 Task: Reset all filters.
Action: Mouse moved to (477, 99)
Screenshot: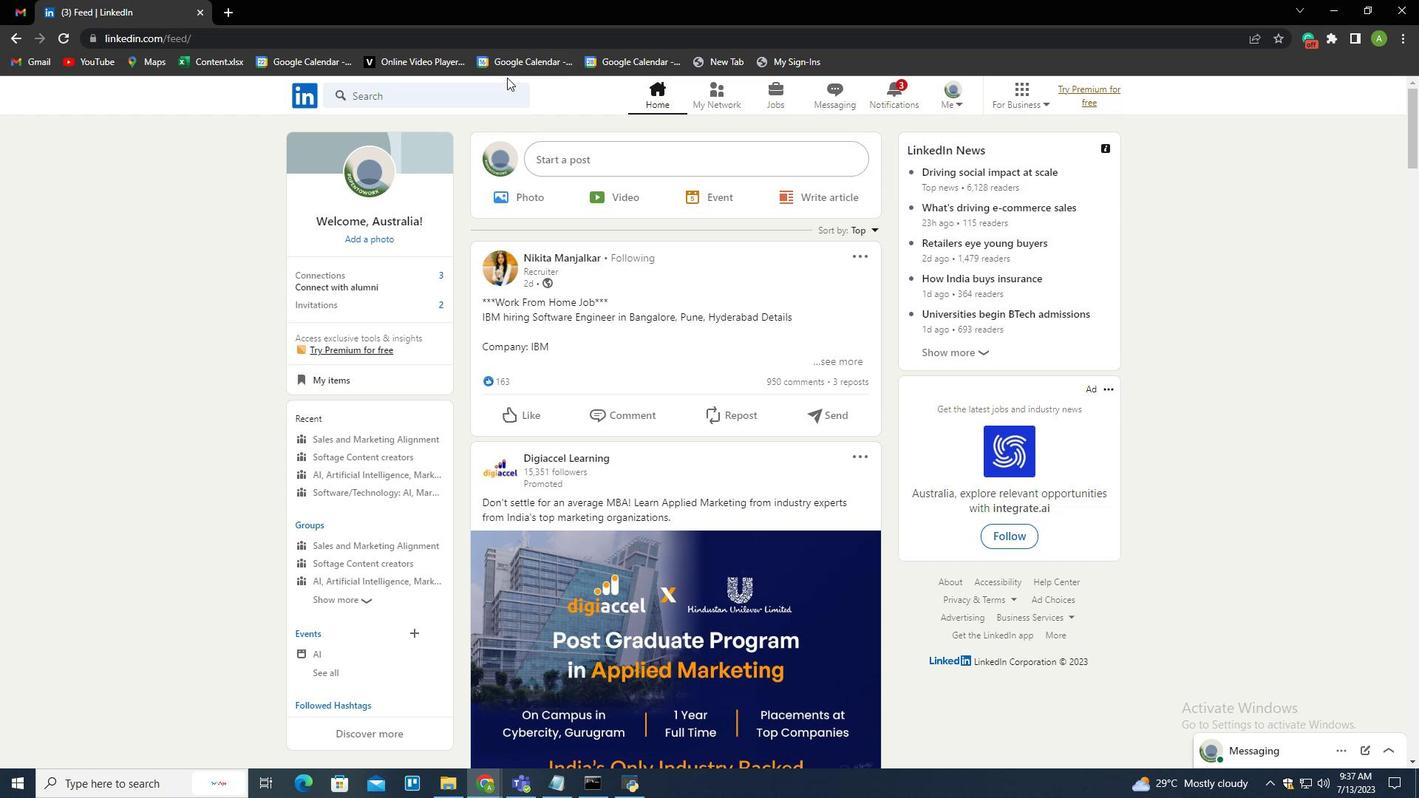 
Action: Mouse pressed left at (477, 99)
Screenshot: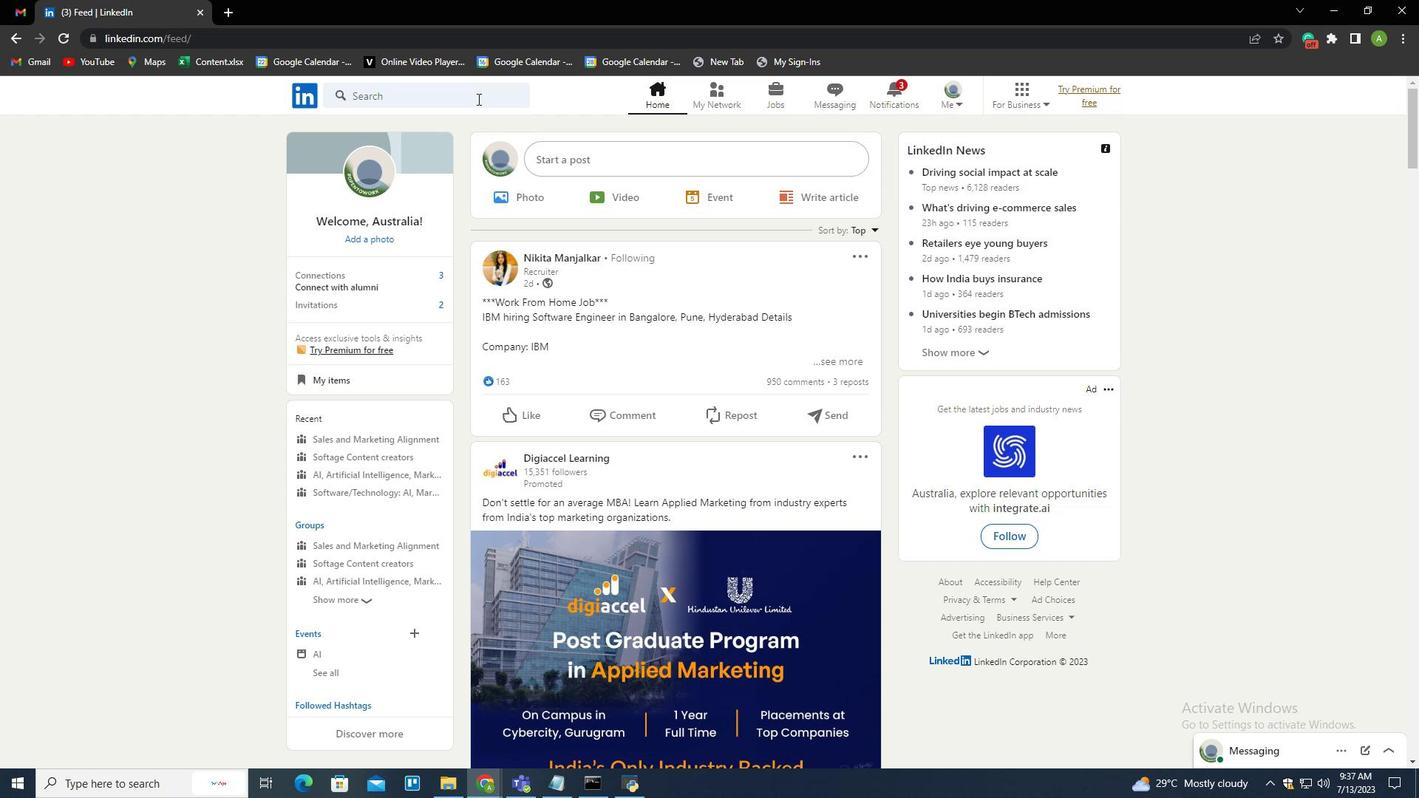 
Action: Mouse moved to (416, 216)
Screenshot: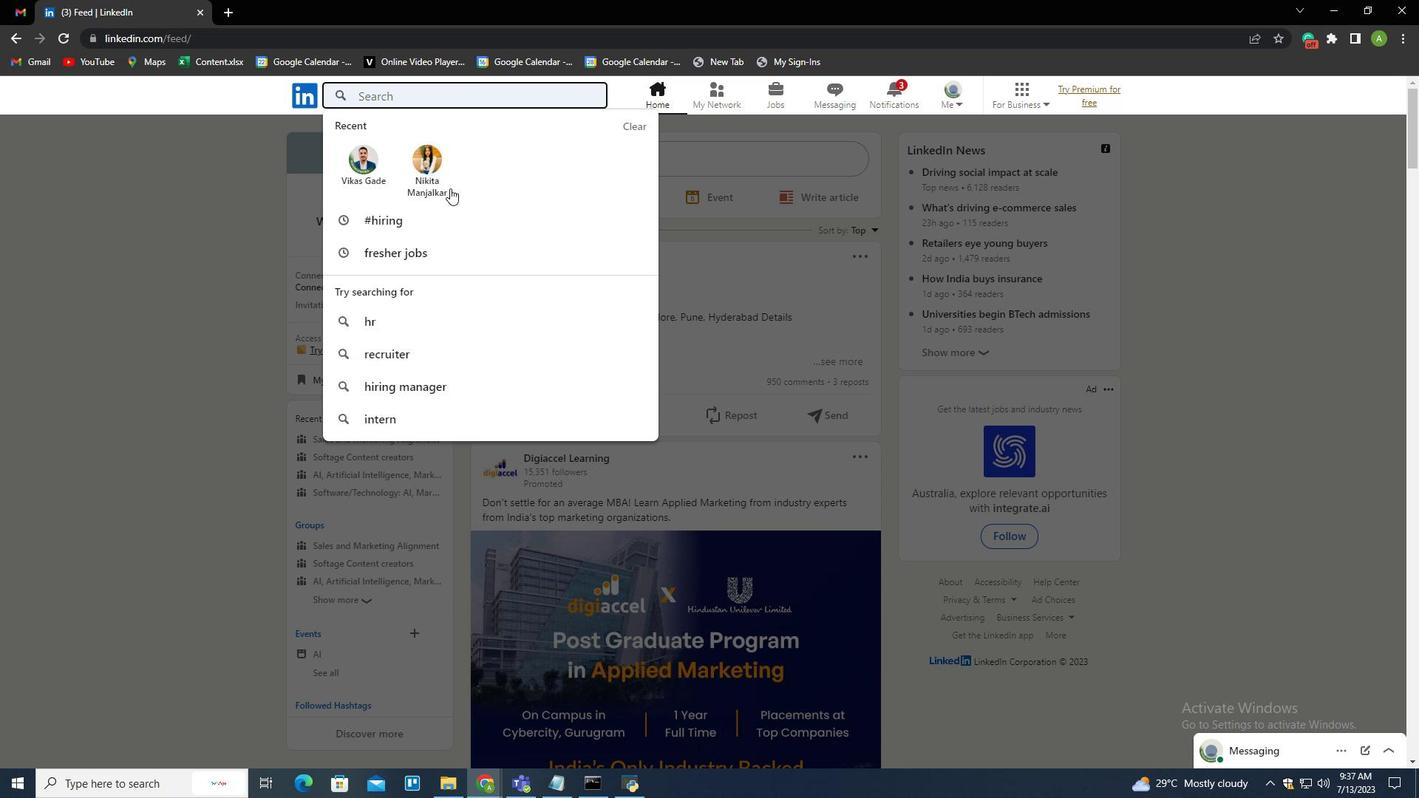 
Action: Mouse pressed left at (416, 216)
Screenshot: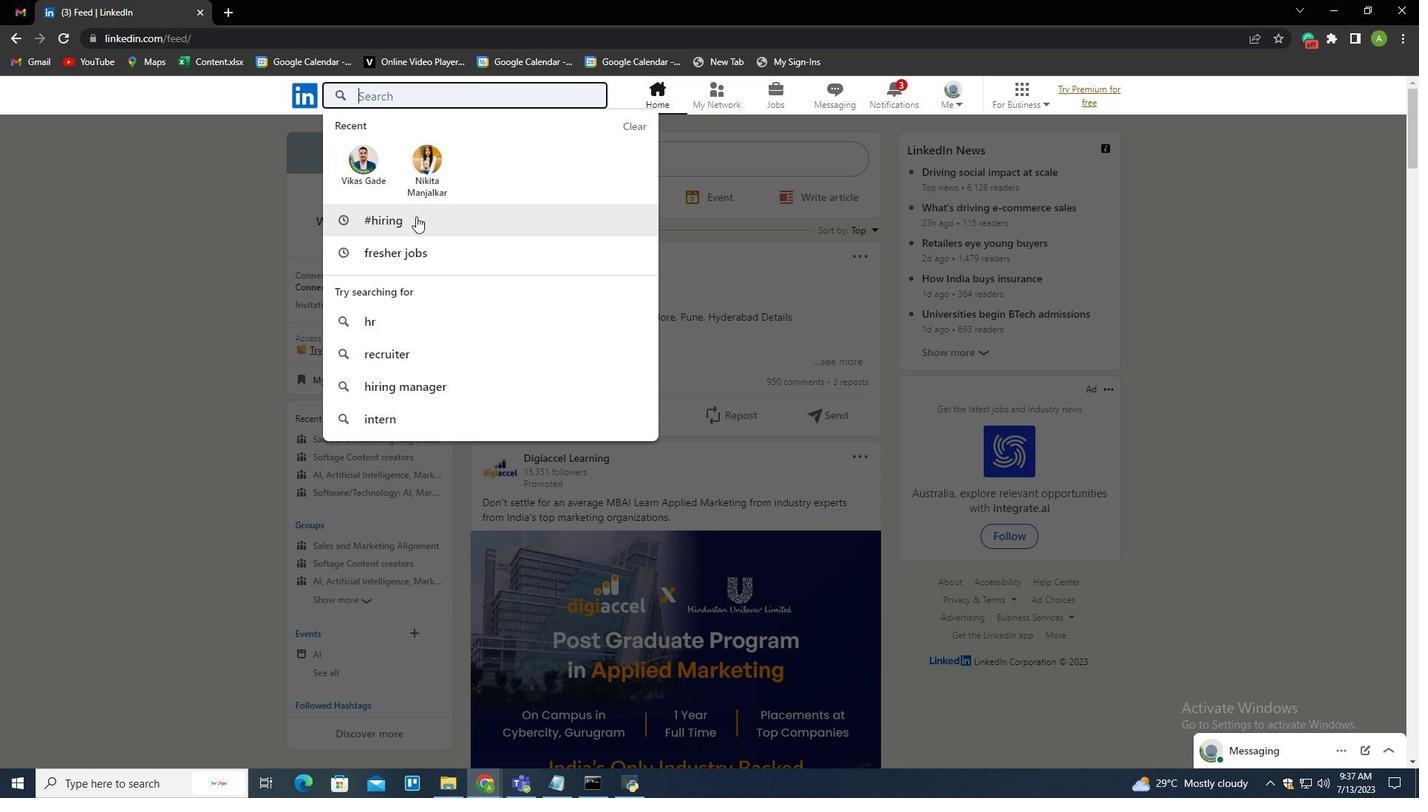 
Action: Mouse moved to (487, 136)
Screenshot: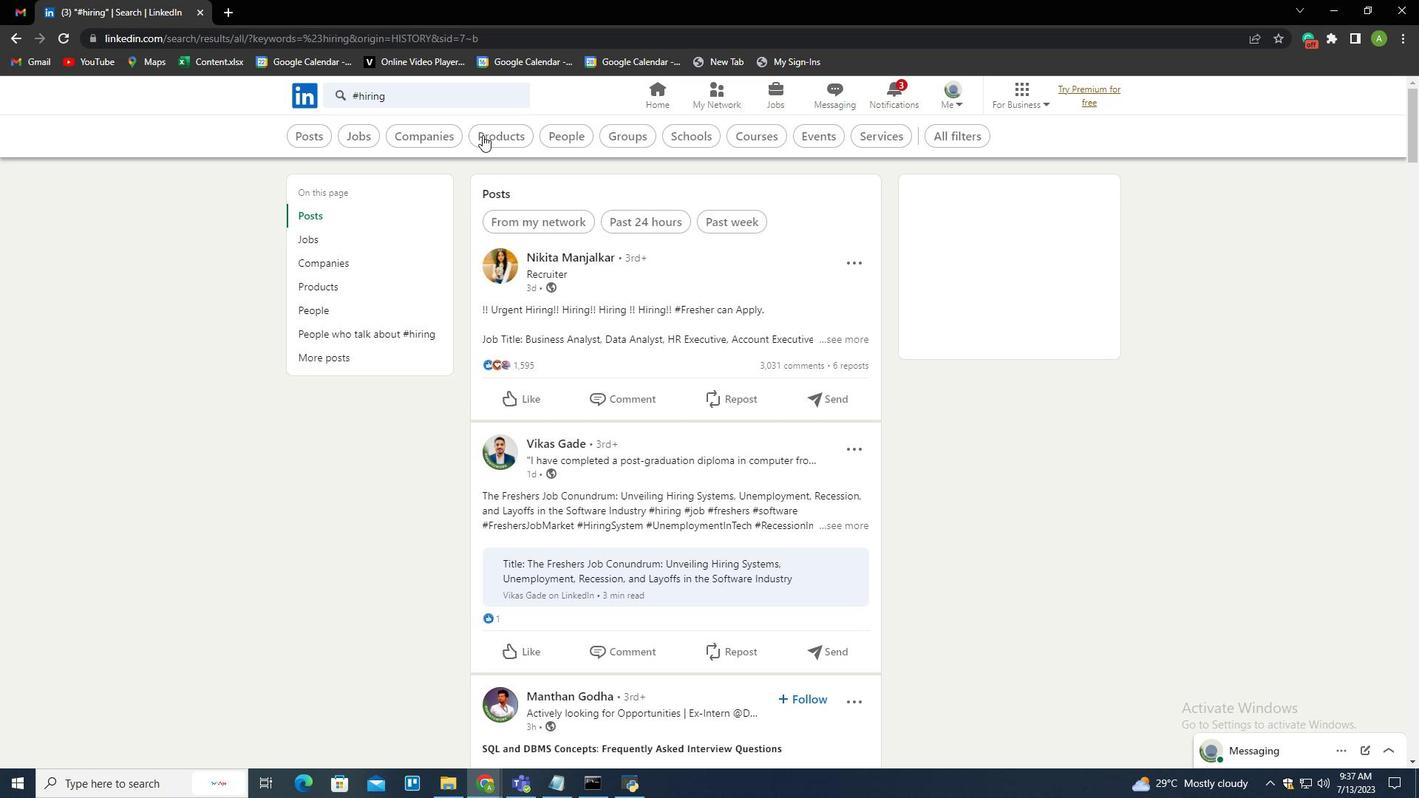 
Action: Mouse pressed left at (487, 136)
Screenshot: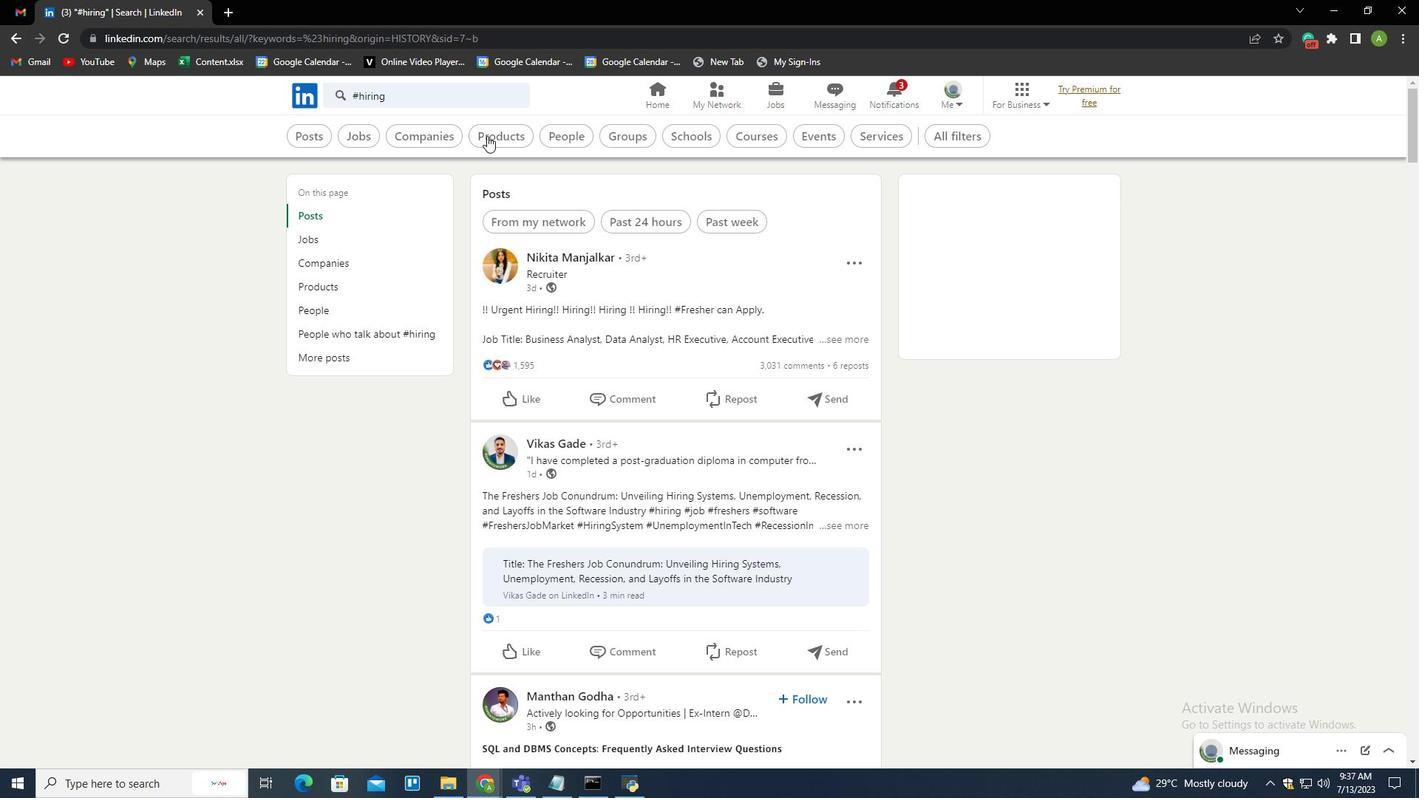 
Action: Mouse moved to (667, 144)
Screenshot: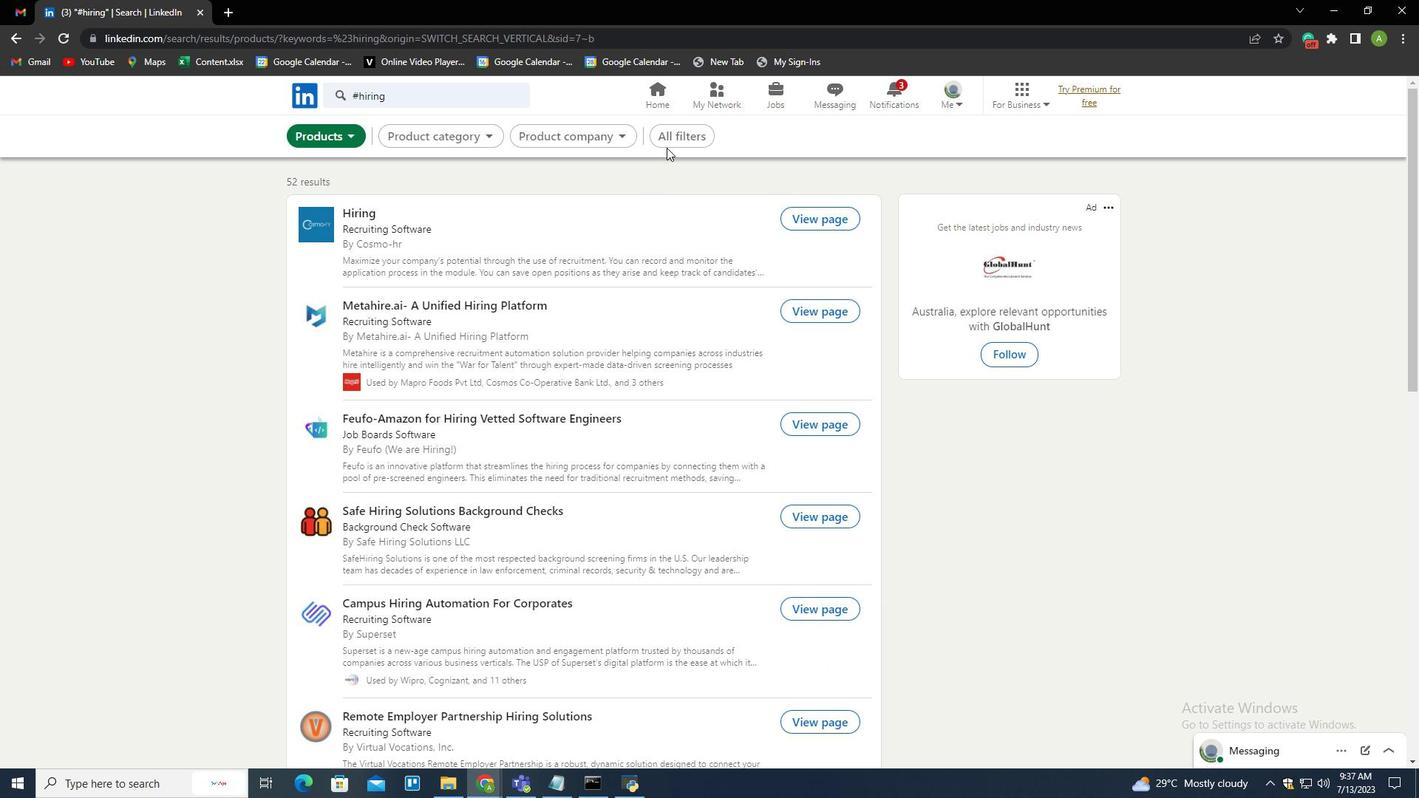 
Action: Mouse pressed left at (667, 144)
Screenshot: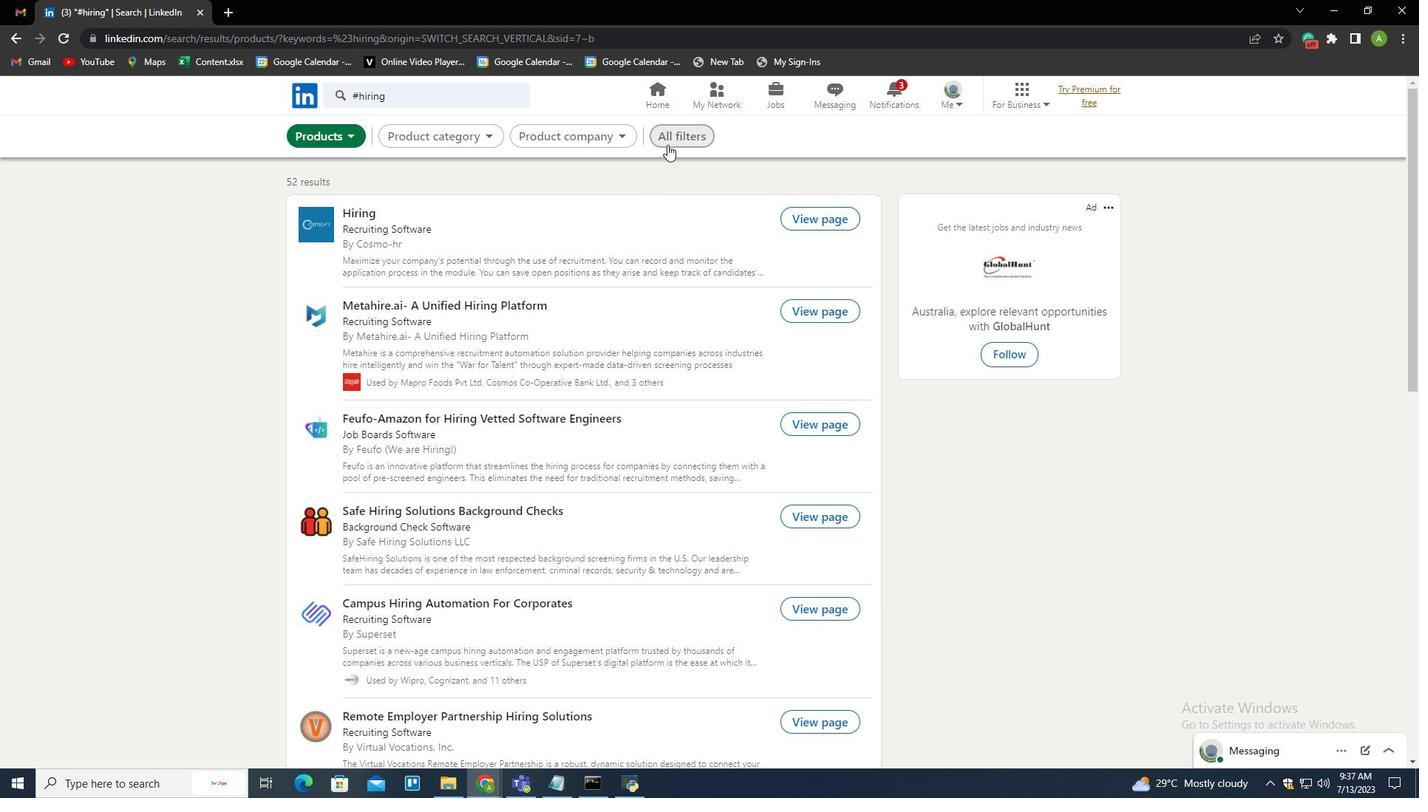 
Action: Mouse moved to (1271, 736)
Screenshot: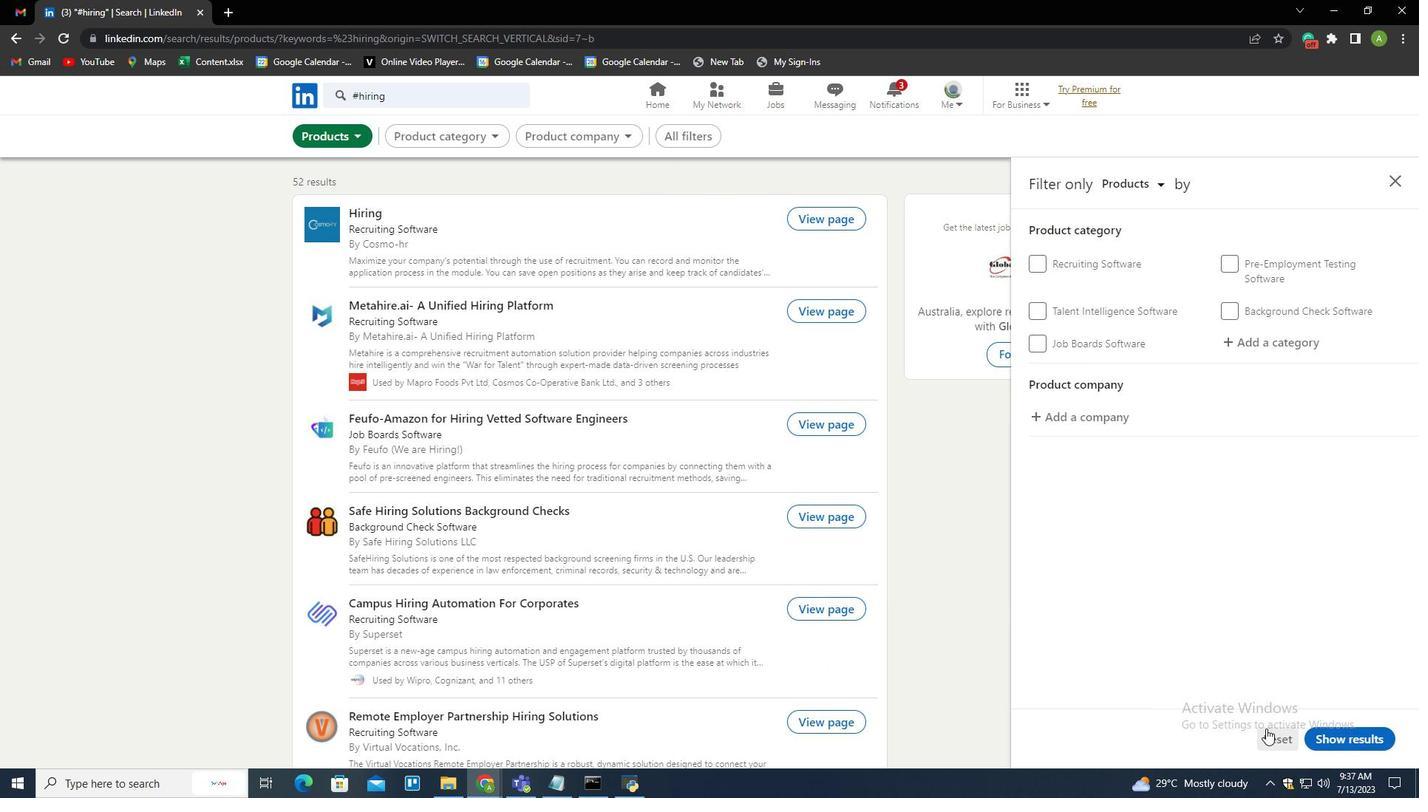 
Action: Mouse pressed left at (1271, 736)
Screenshot: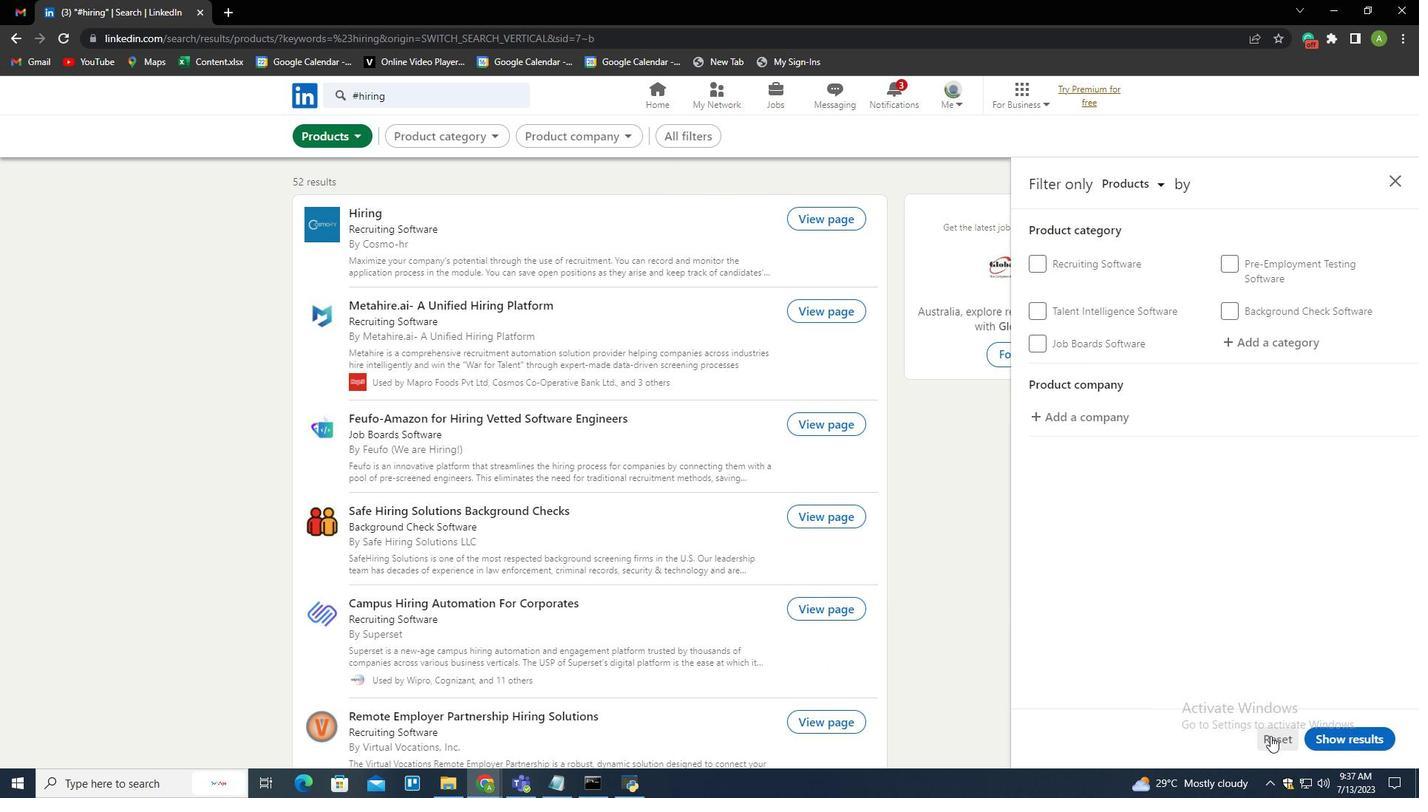 
